 Task: Set a reminder to clean out your garage on the 9th at 3:00 PM.
Action: Mouse pressed left at (83, 194)
Screenshot: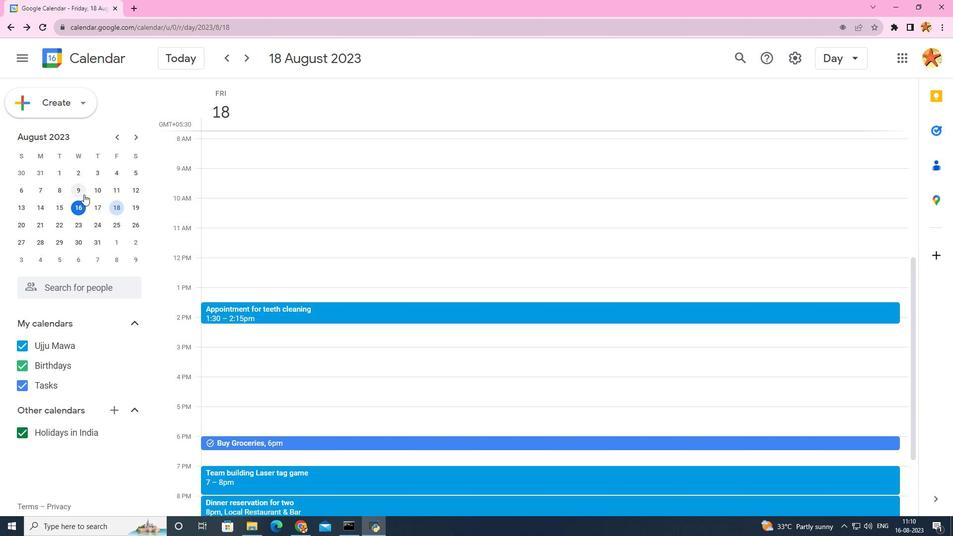 
Action: Mouse moved to (218, 352)
Screenshot: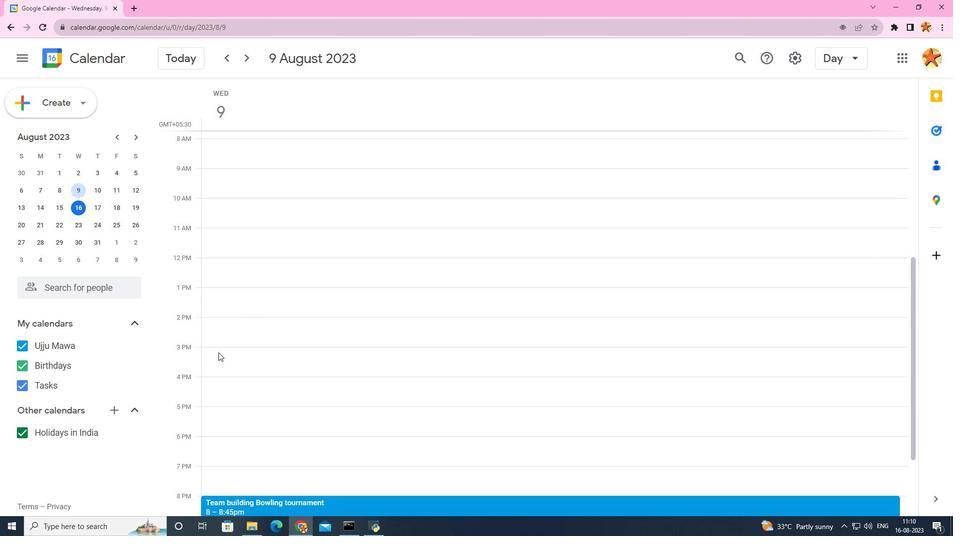 
Action: Mouse pressed left at (218, 352)
Screenshot: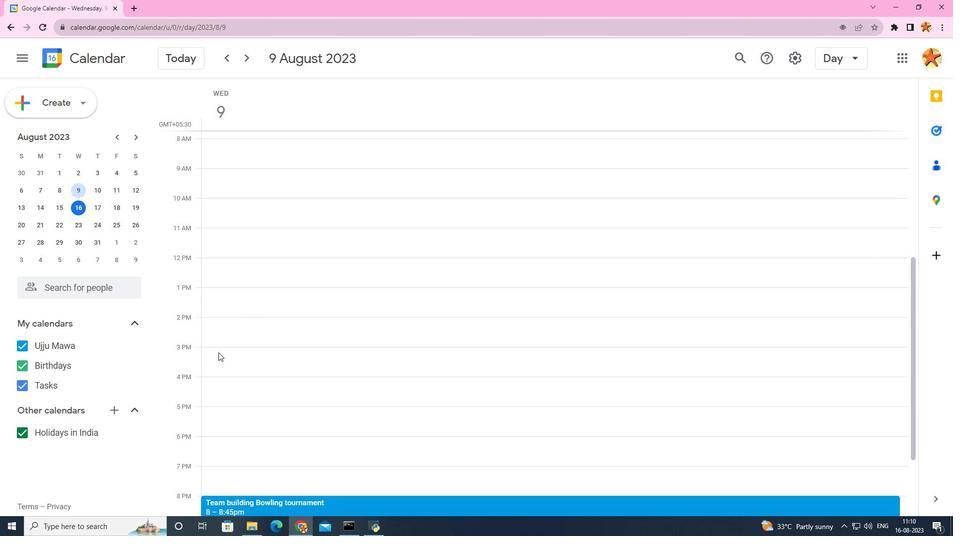 
Action: Mouse moved to (574, 158)
Screenshot: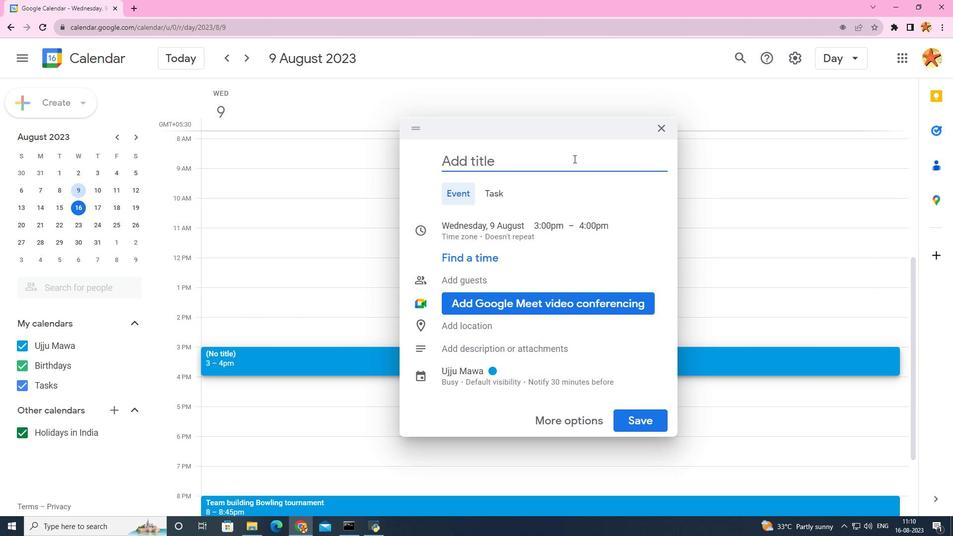
Action: Key pressed <Key.caps_lock>C<Key.caps_lock>lean<Key.space>out<Key.space>the<Key.space><Key.caps_lock>G<Key.caps_lock>arage
Screenshot: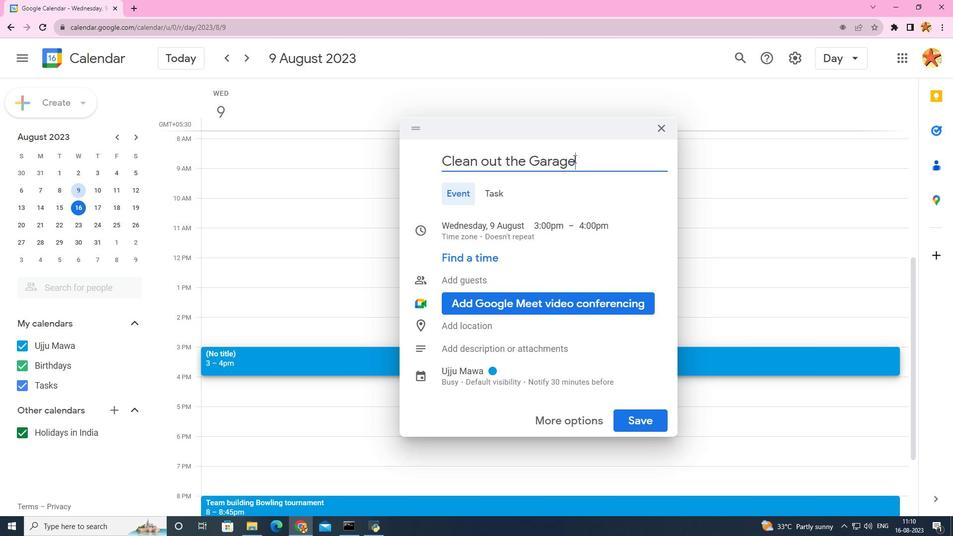 
Action: Mouse moved to (509, 200)
Screenshot: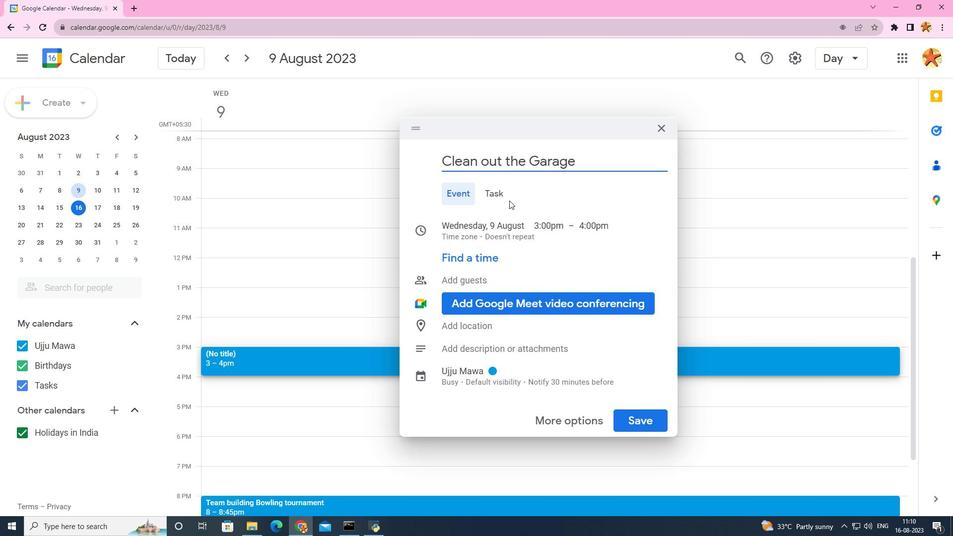 
Action: Mouse pressed left at (509, 200)
Screenshot: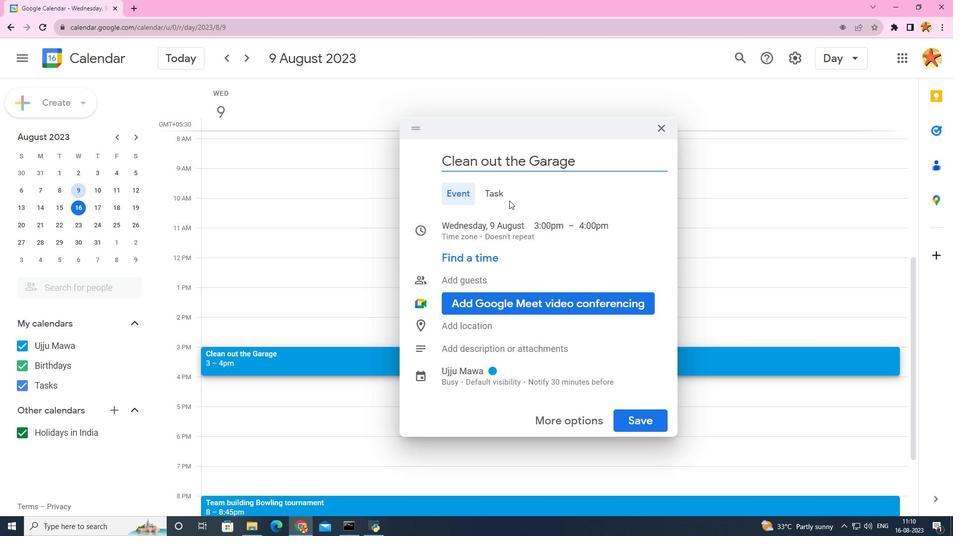 
Action: Mouse moved to (504, 198)
Screenshot: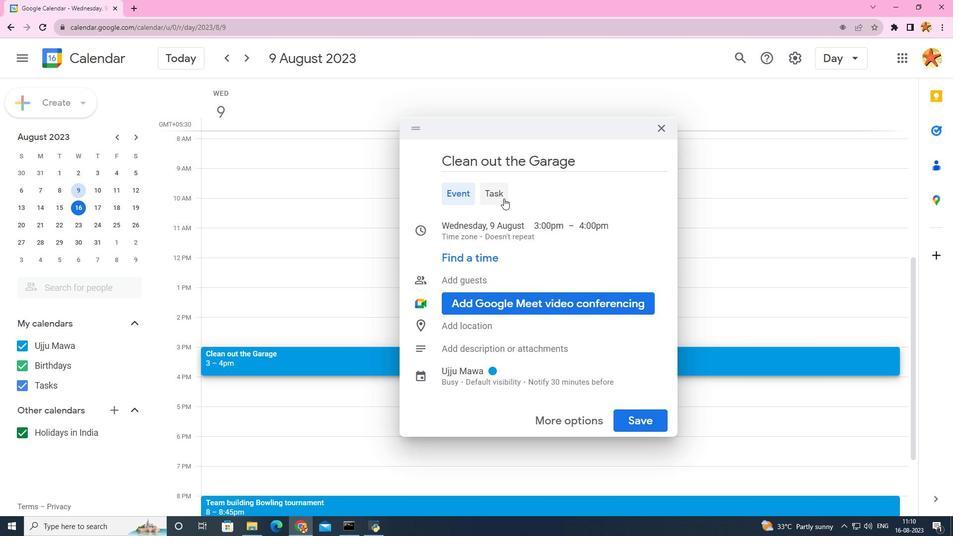 
Action: Mouse pressed left at (504, 198)
Screenshot: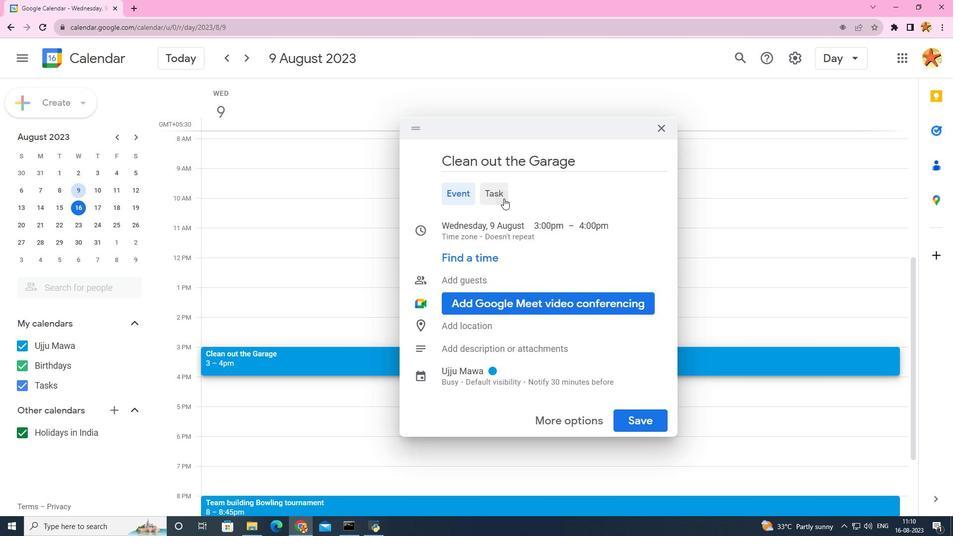 
Action: Mouse moved to (624, 362)
Screenshot: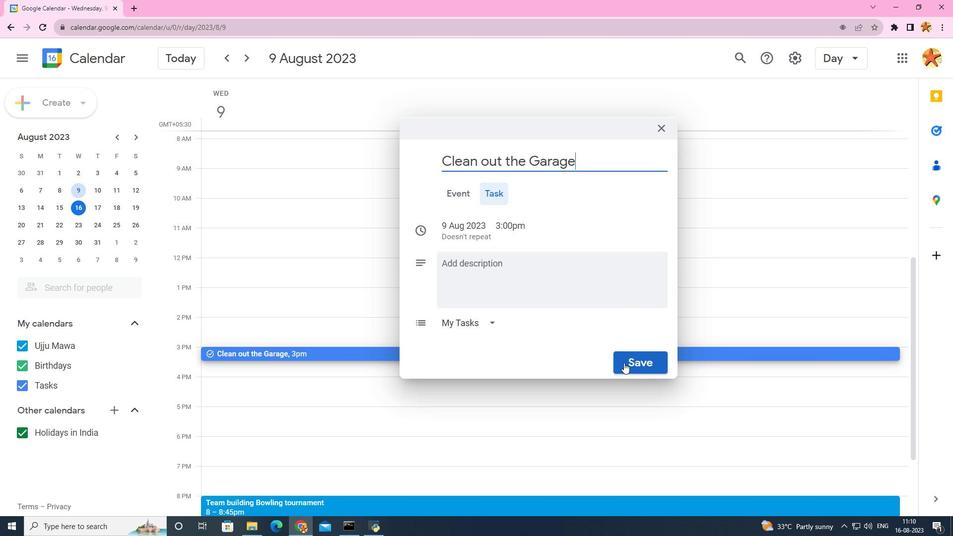 
Action: Mouse pressed left at (624, 362)
Screenshot: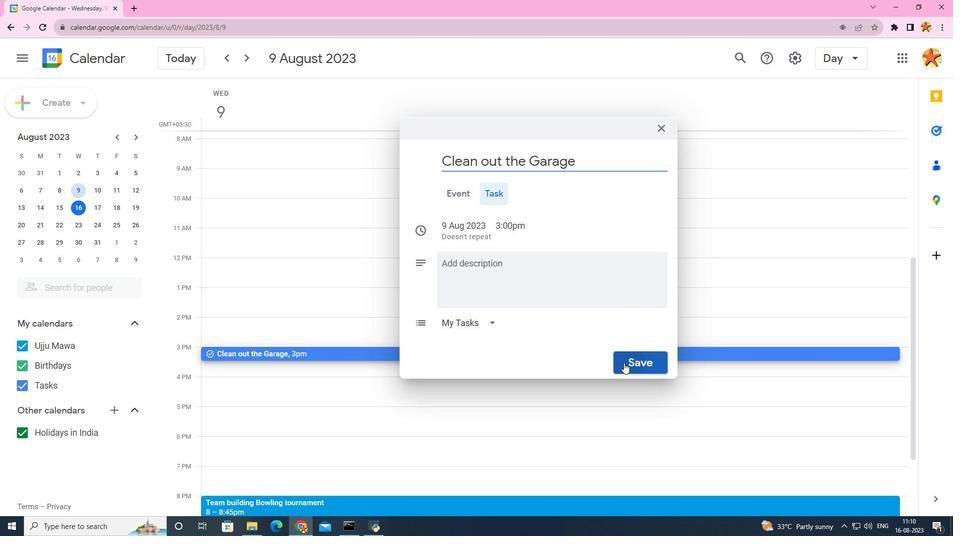 
